 Task: Add Dates with Start Date as Nov 01 2023 and Due Date as Nov 30 2023 to Card Card0012 in Board Board0003 in Development in Trello
Action: Mouse moved to (678, 85)
Screenshot: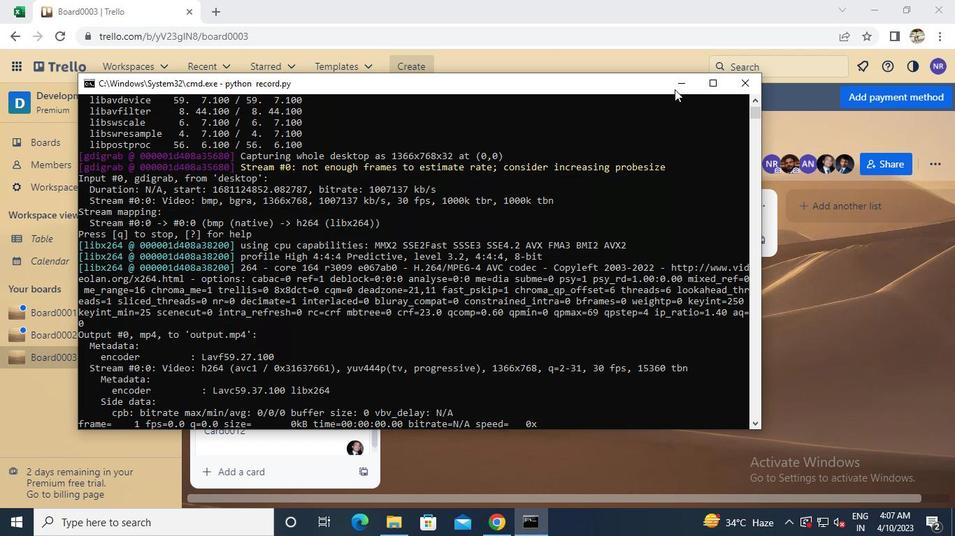 
Action: Mouse pressed left at (678, 85)
Screenshot: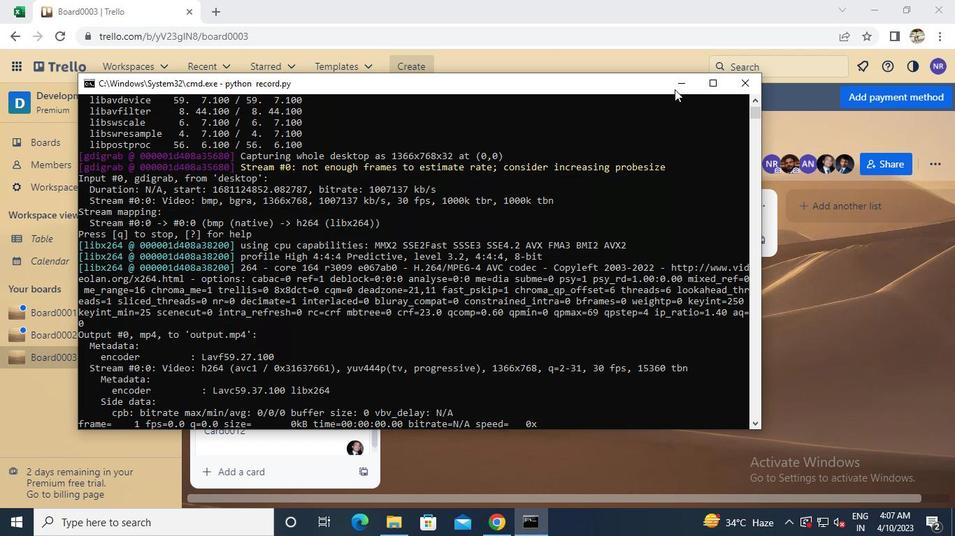 
Action: Mouse moved to (350, 419)
Screenshot: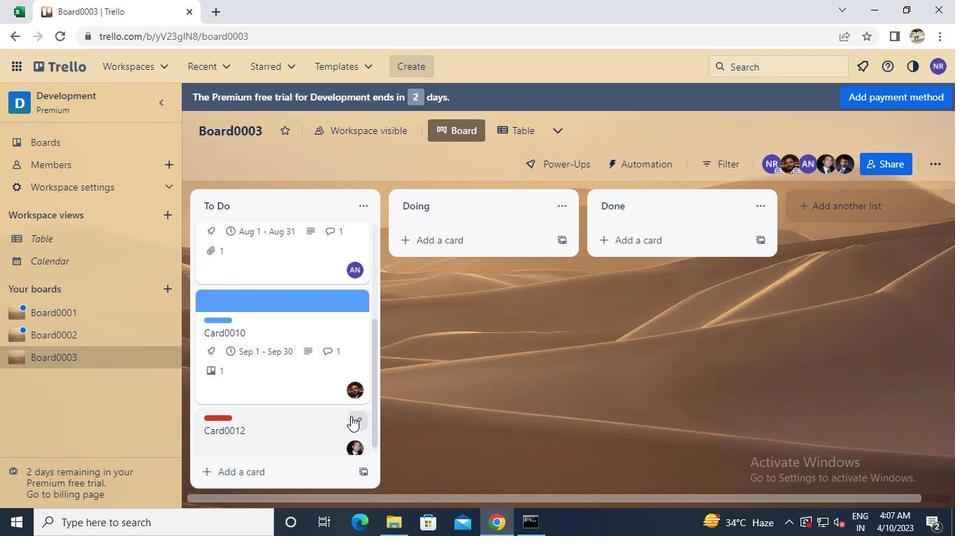 
Action: Mouse pressed left at (350, 419)
Screenshot: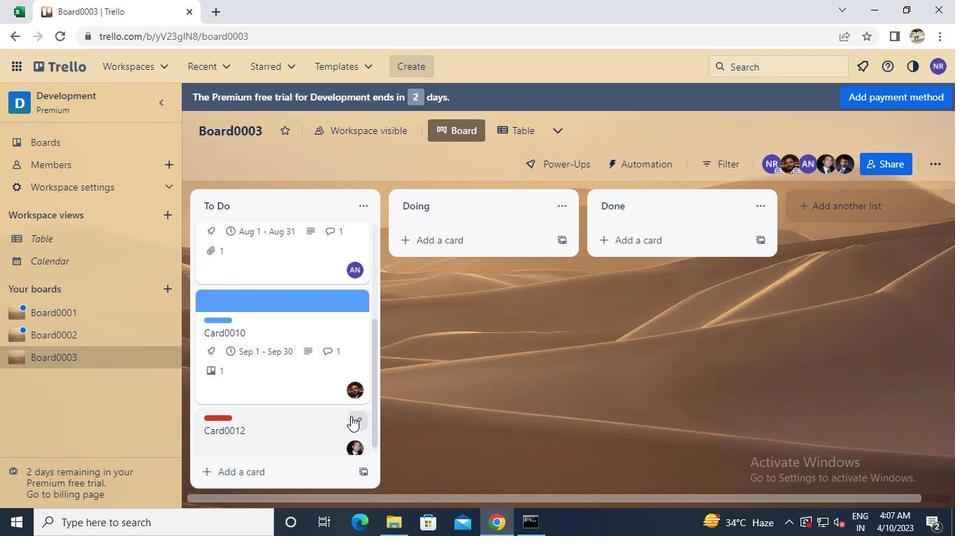 
Action: Mouse moved to (388, 454)
Screenshot: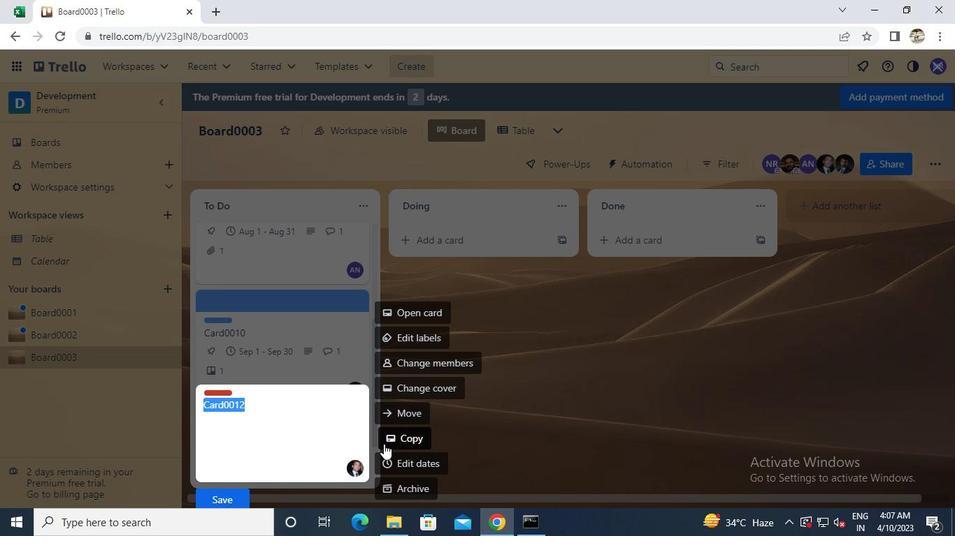 
Action: Mouse pressed left at (388, 454)
Screenshot: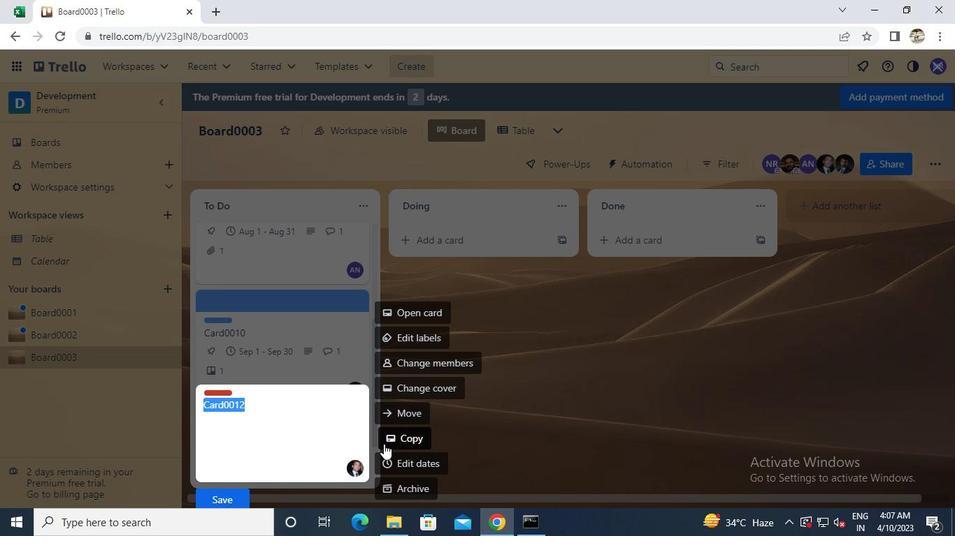 
Action: Mouse moved to (392, 349)
Screenshot: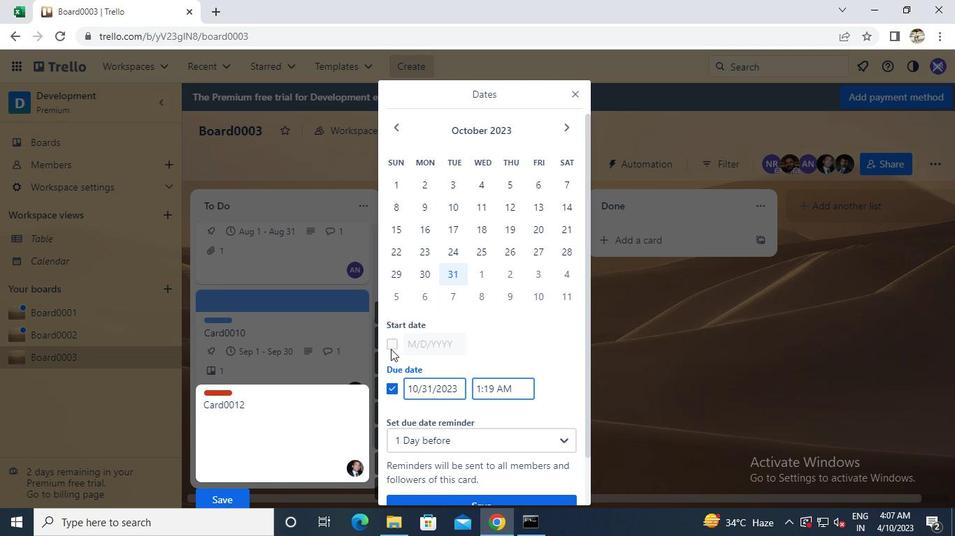 
Action: Mouse pressed left at (392, 349)
Screenshot: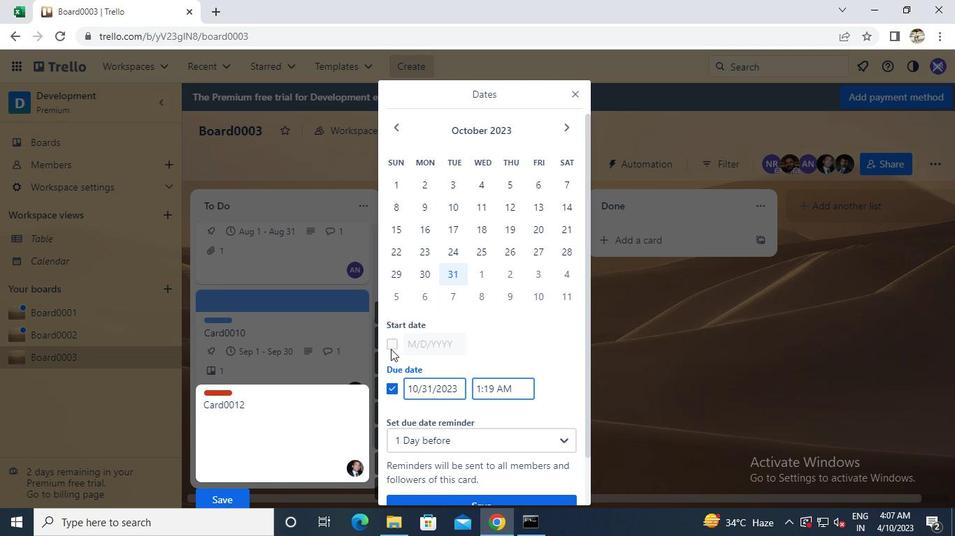 
Action: Mouse moved to (561, 127)
Screenshot: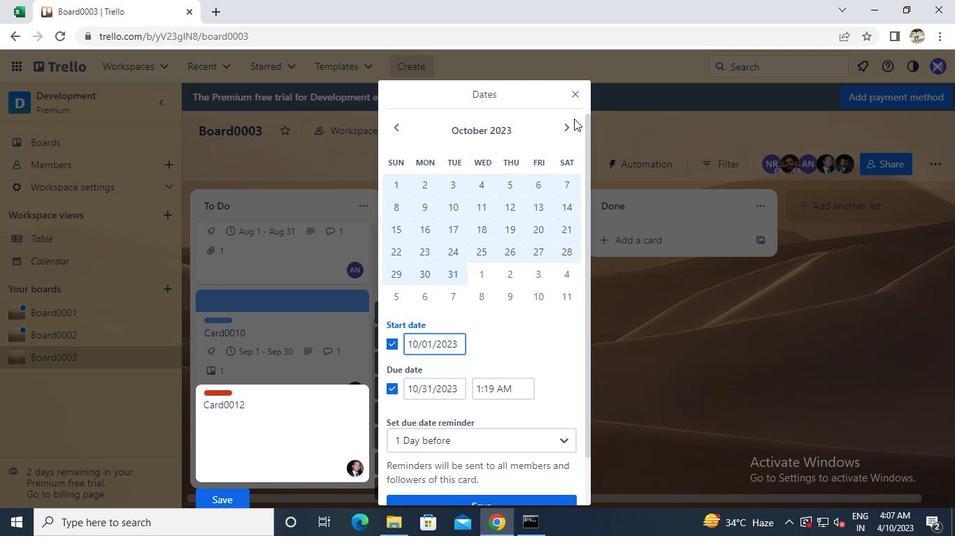 
Action: Mouse pressed left at (561, 127)
Screenshot: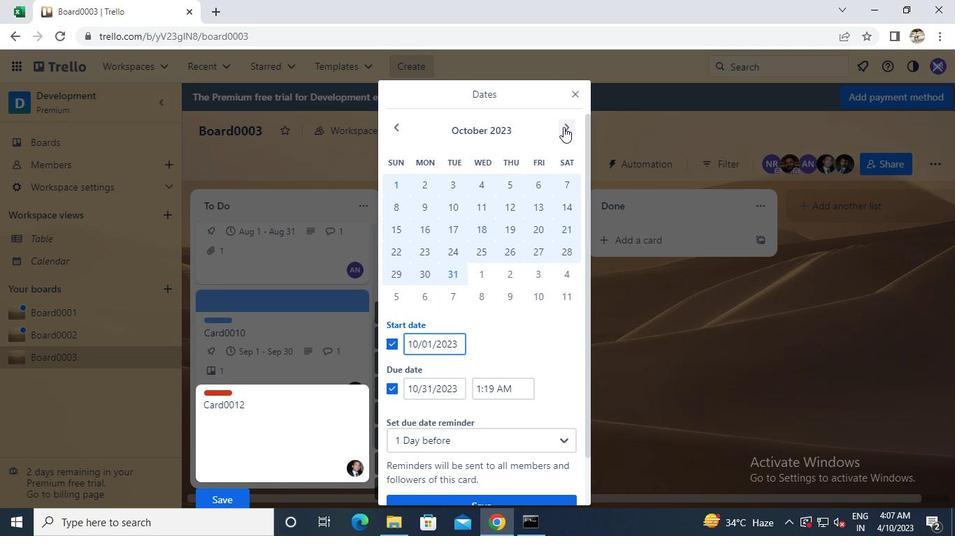 
Action: Mouse moved to (483, 181)
Screenshot: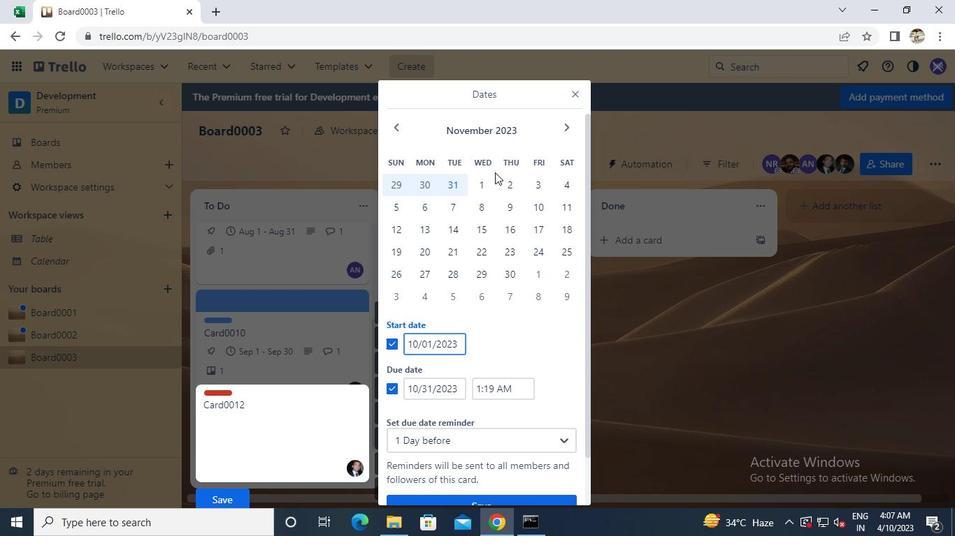 
Action: Mouse pressed left at (483, 181)
Screenshot: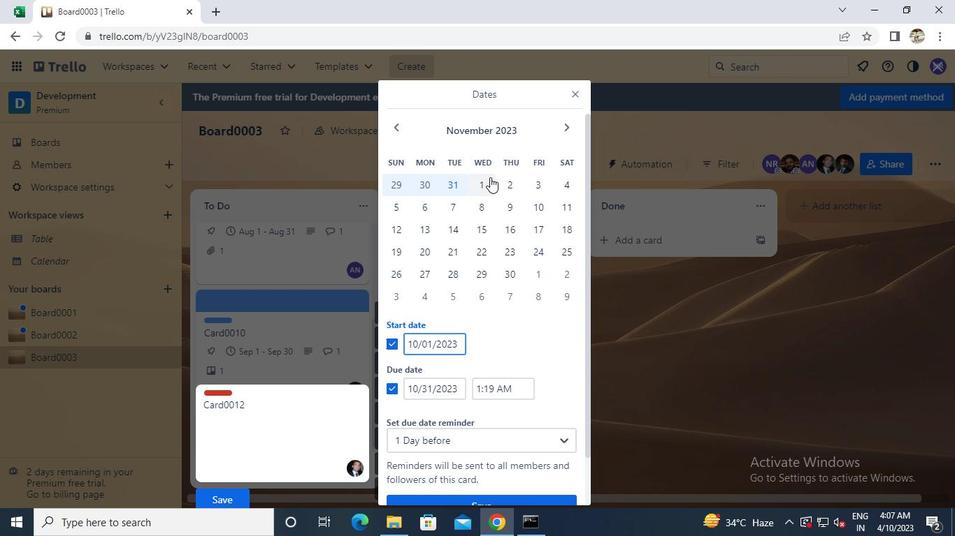 
Action: Mouse moved to (505, 262)
Screenshot: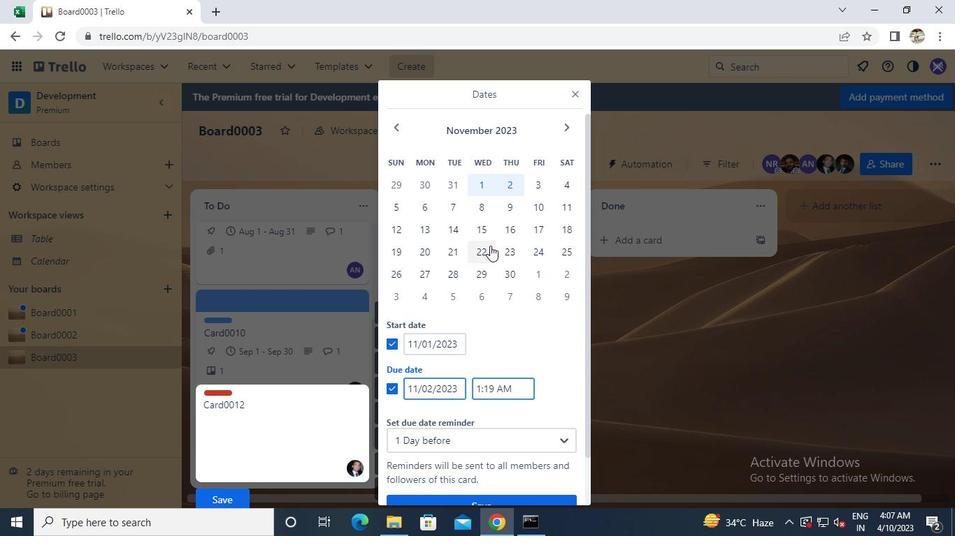 
Action: Mouse pressed left at (505, 262)
Screenshot: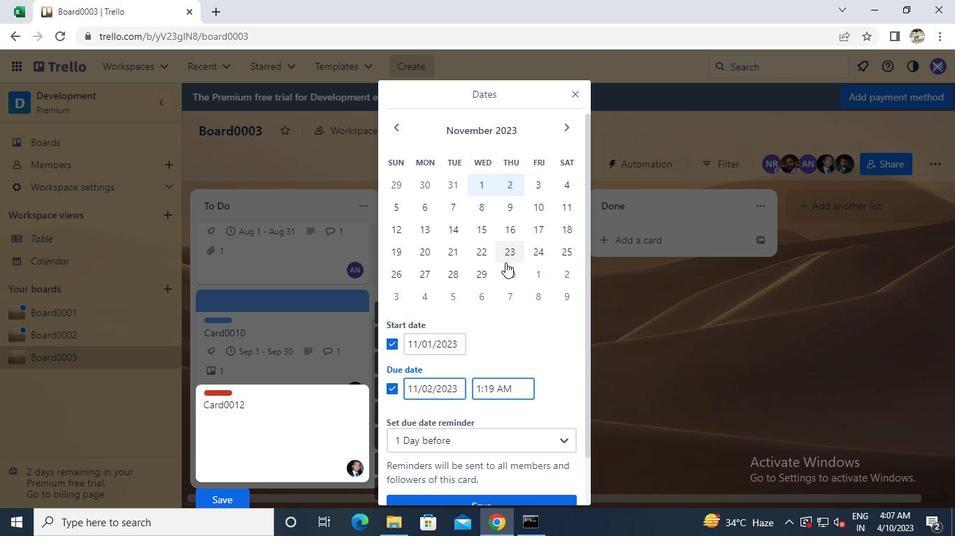 
Action: Mouse moved to (464, 448)
Screenshot: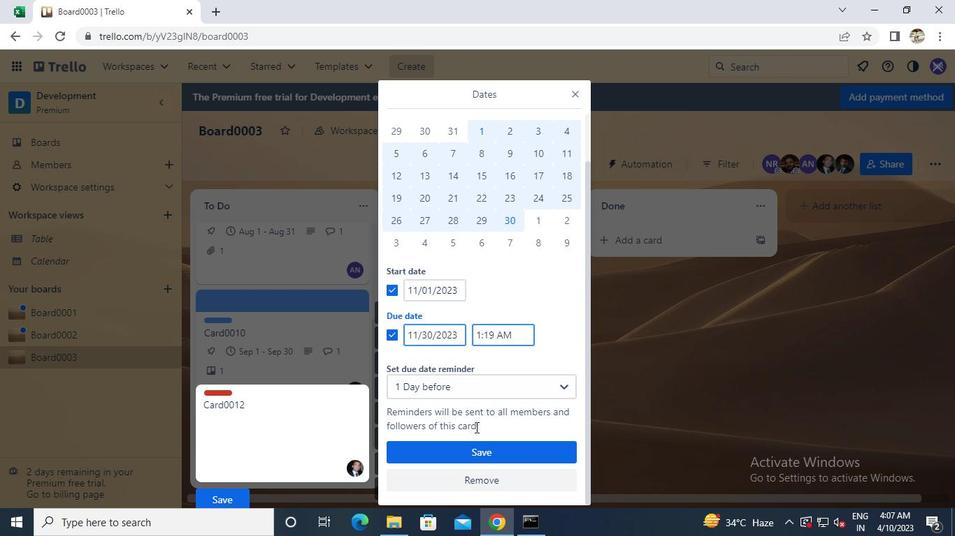 
Action: Mouse pressed left at (464, 448)
Screenshot: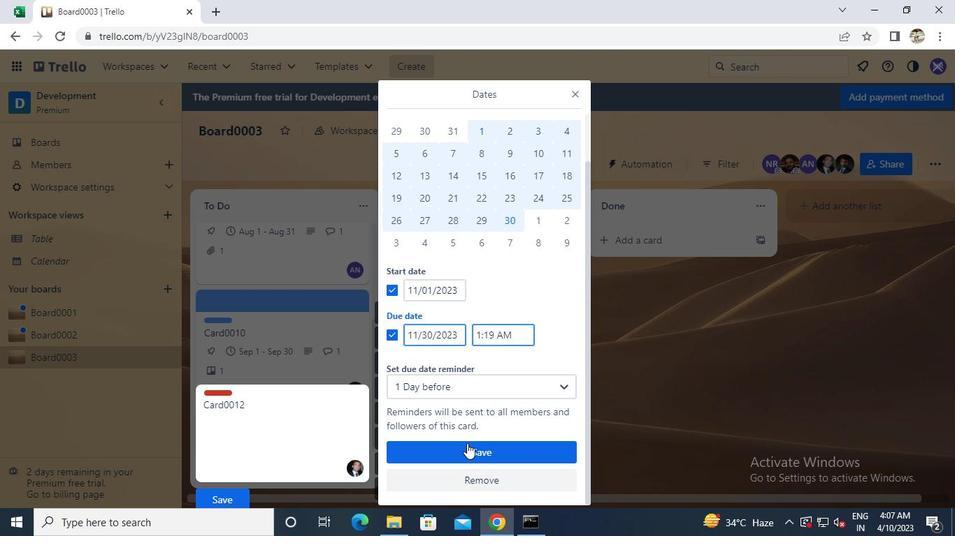 
Action: Mouse moved to (522, 517)
Screenshot: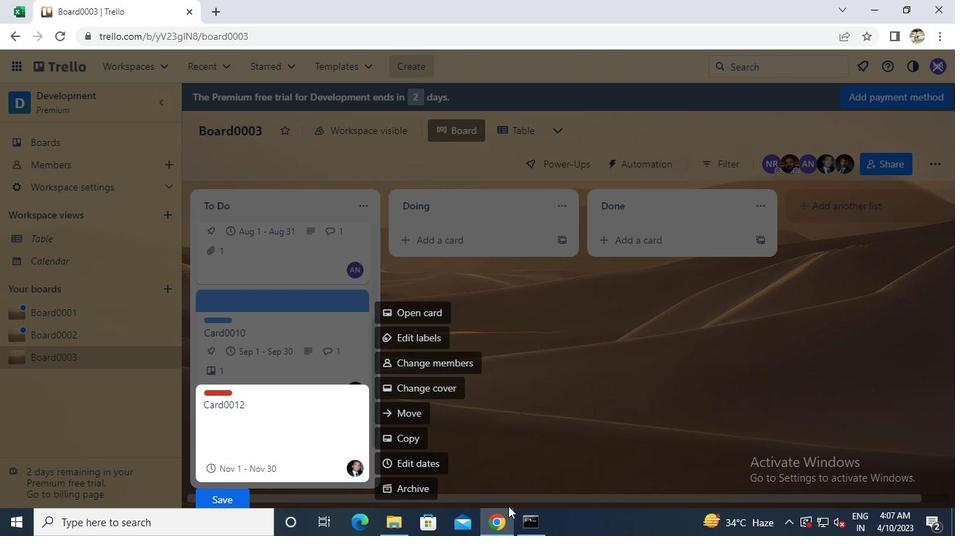 
Action: Mouse pressed left at (522, 517)
Screenshot: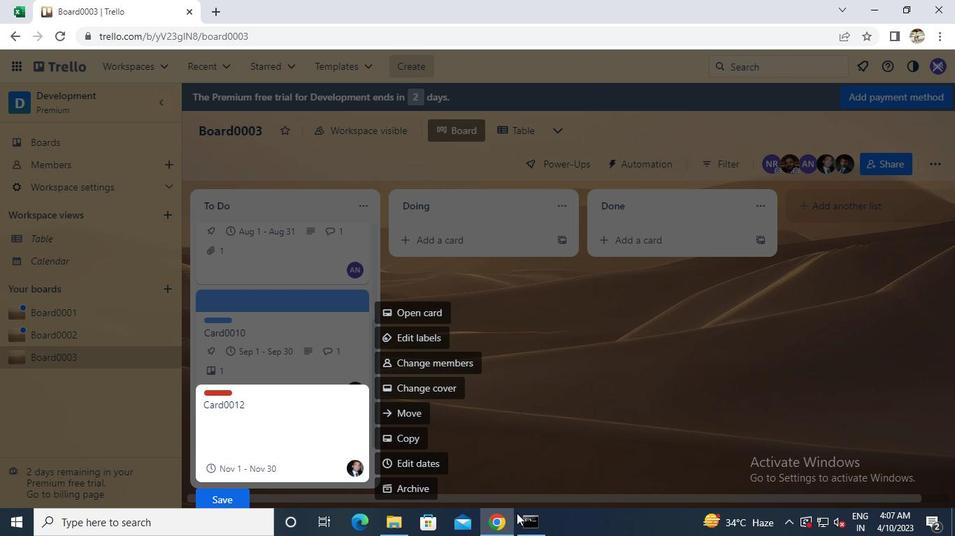 
Action: Mouse moved to (737, 84)
Screenshot: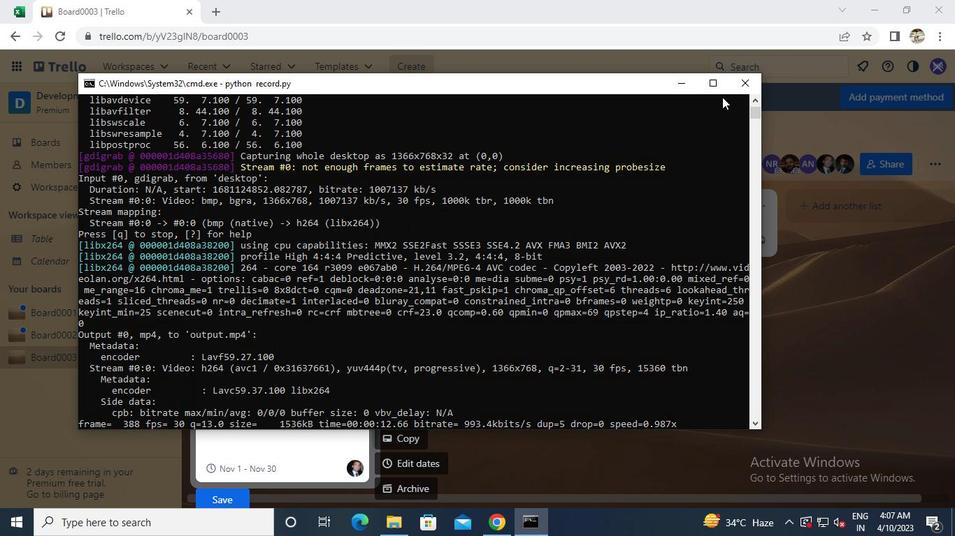 
Action: Mouse pressed left at (737, 84)
Screenshot: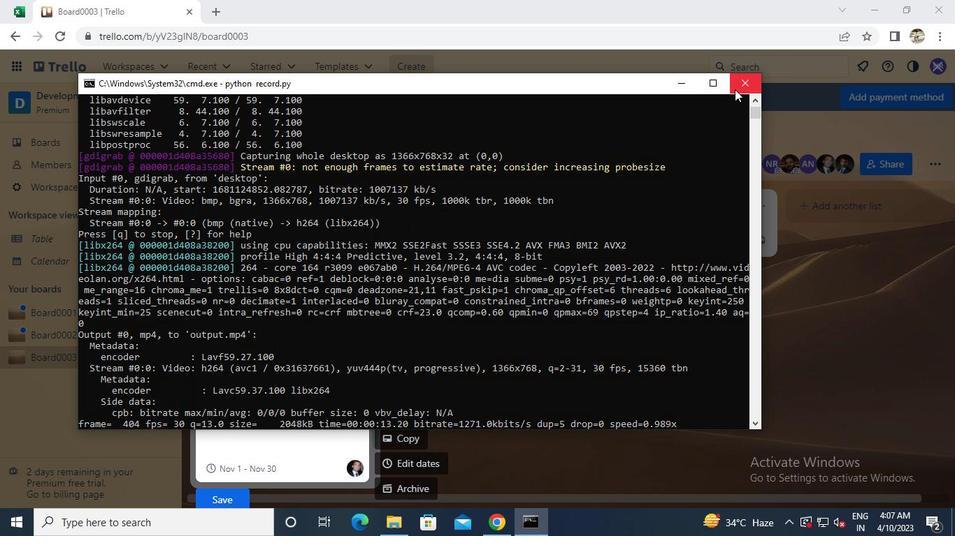 
